 Task: Filter industry by Professional Services.
Action: Mouse moved to (308, 76)
Screenshot: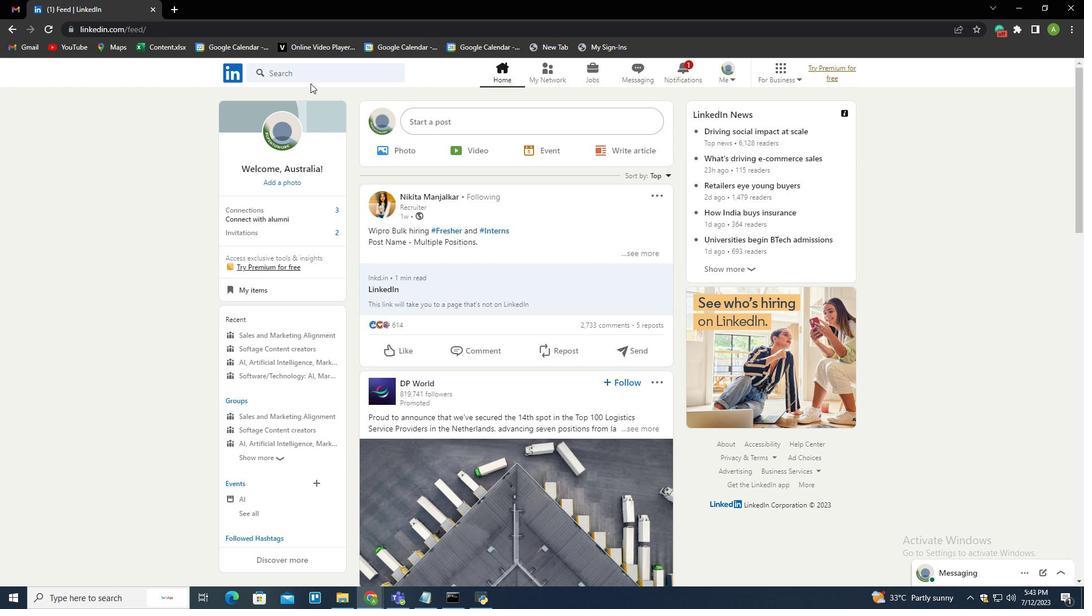 
Action: Mouse pressed left at (308, 76)
Screenshot: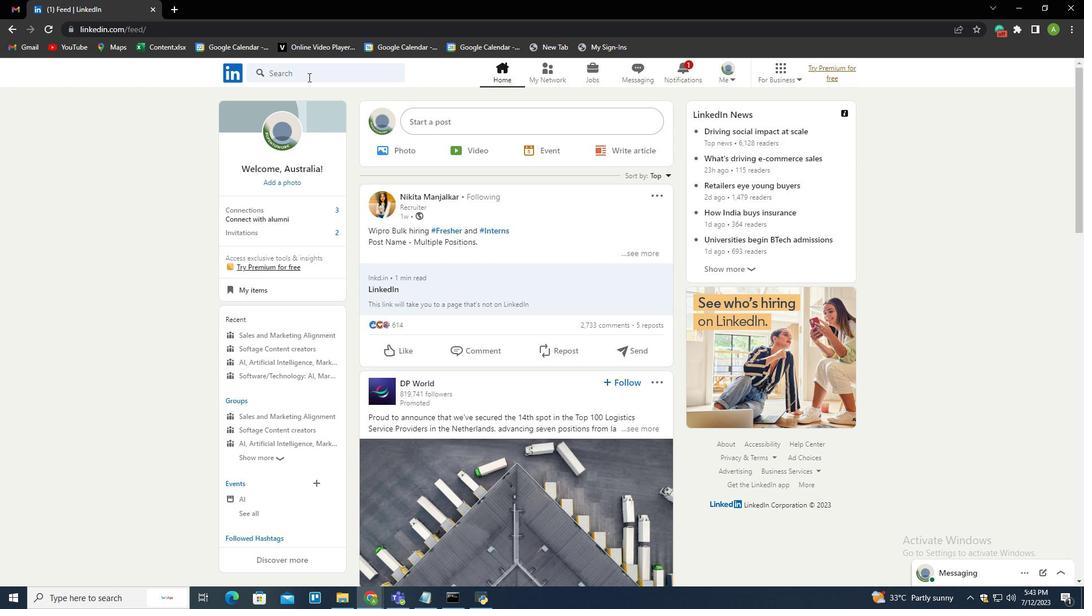 
Action: Mouse moved to (288, 167)
Screenshot: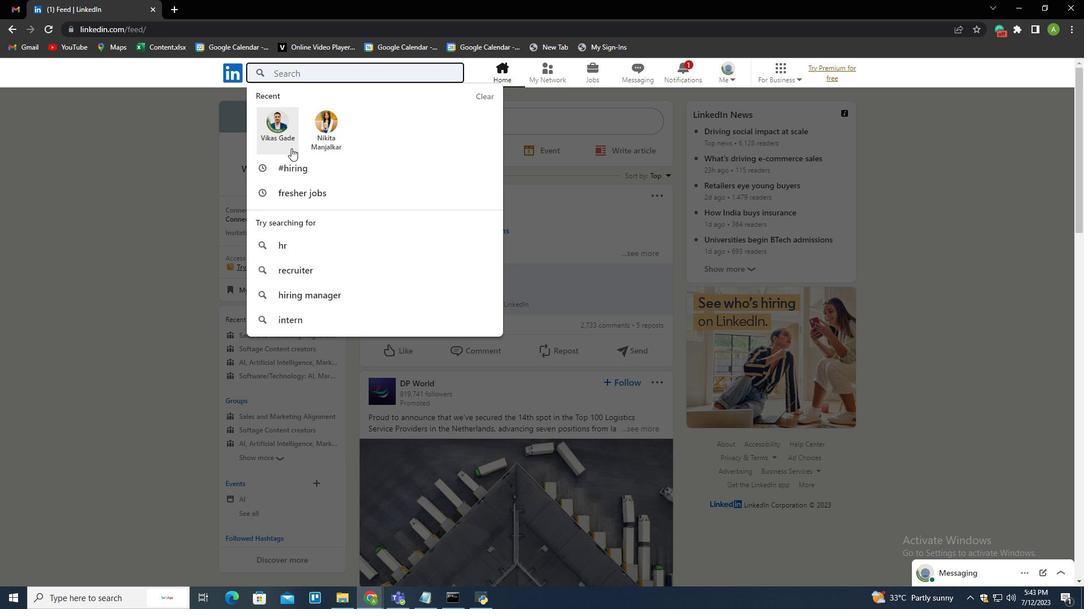 
Action: Mouse pressed left at (288, 167)
Screenshot: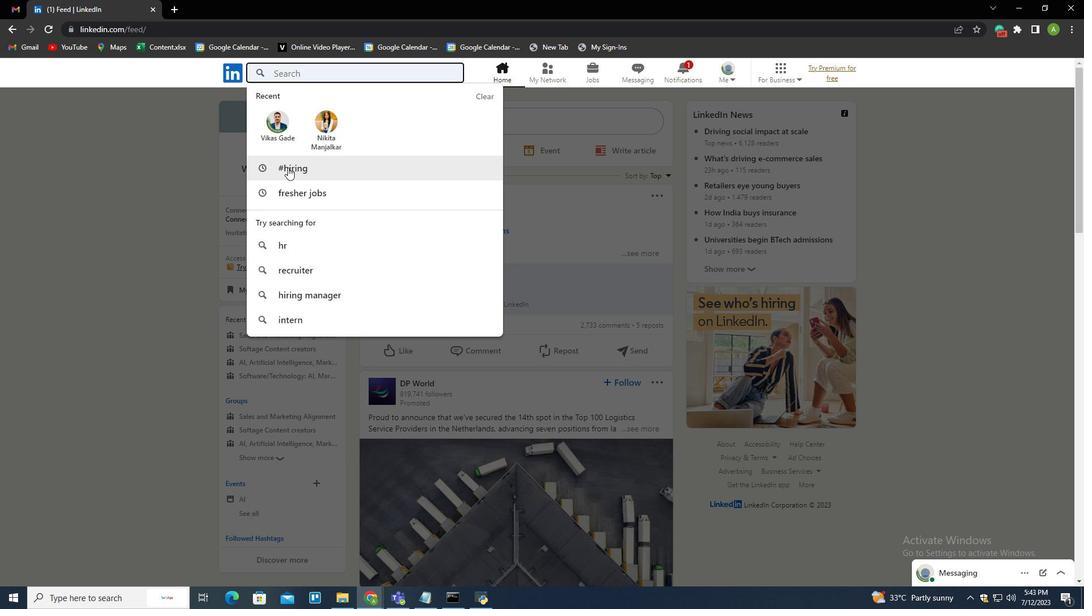
Action: Mouse moved to (325, 105)
Screenshot: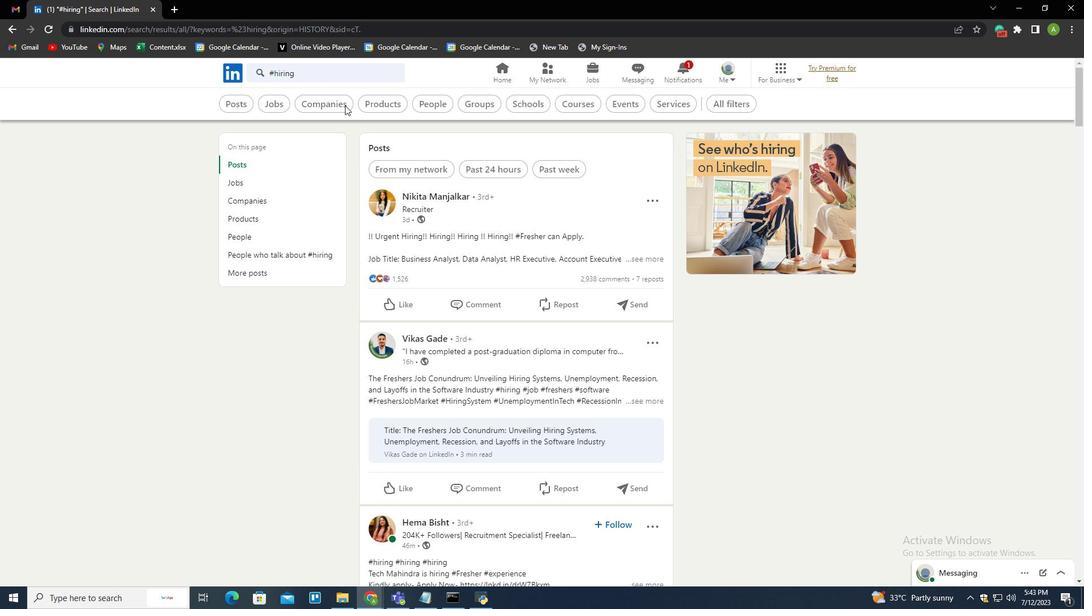 
Action: Mouse pressed left at (325, 105)
Screenshot: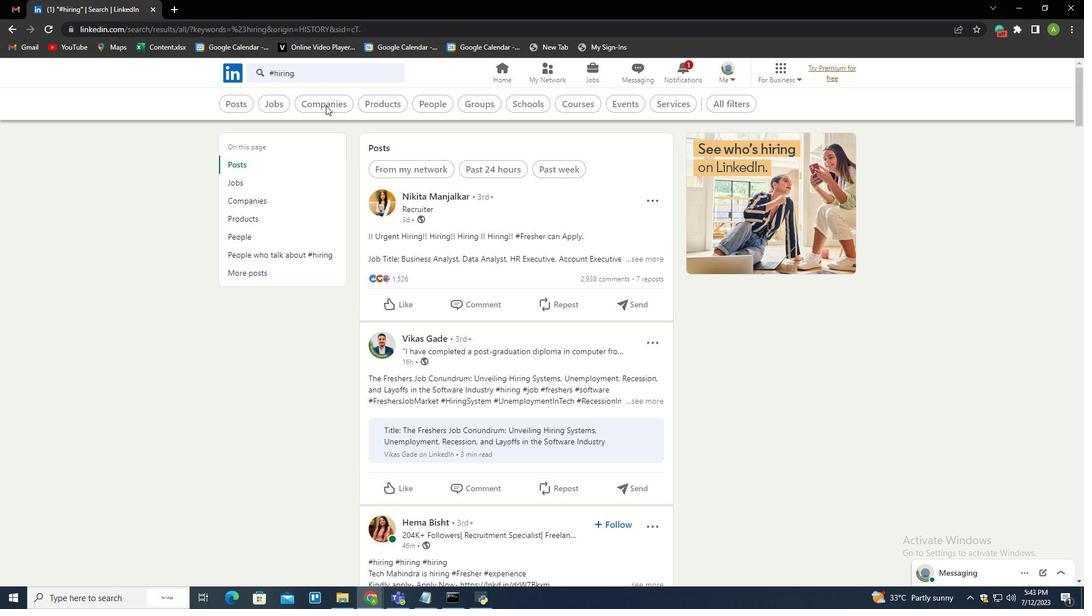 
Action: Mouse moved to (386, 105)
Screenshot: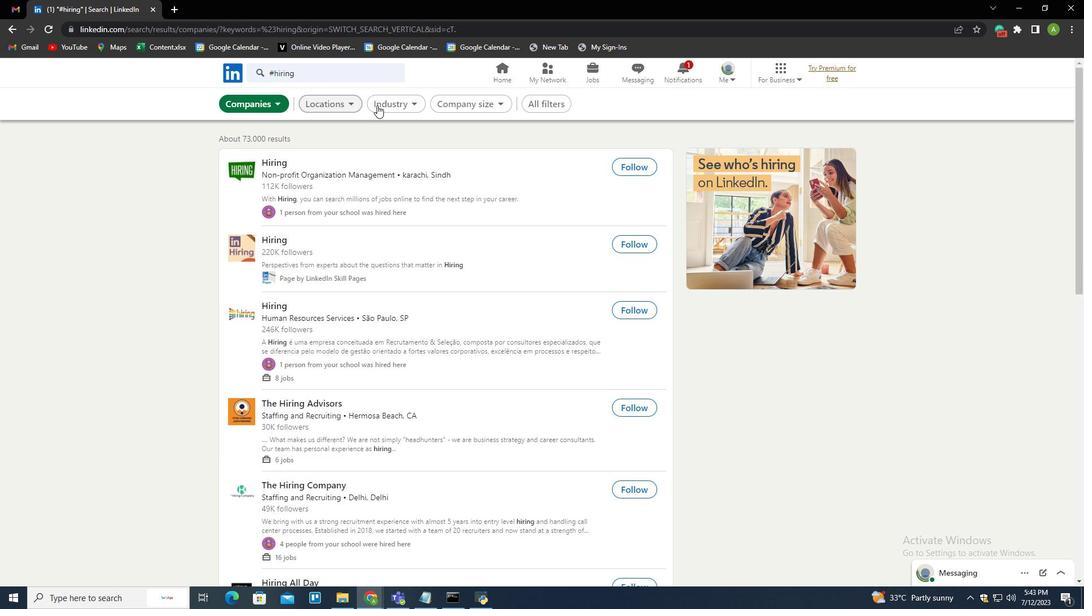 
Action: Mouse pressed left at (386, 105)
Screenshot: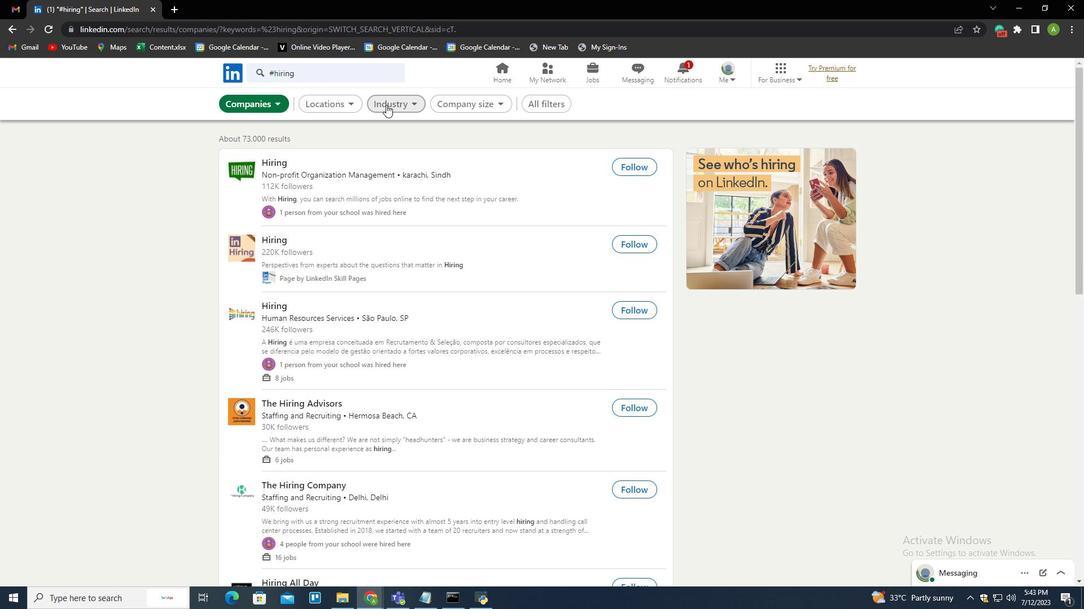 
Action: Mouse moved to (327, 211)
Screenshot: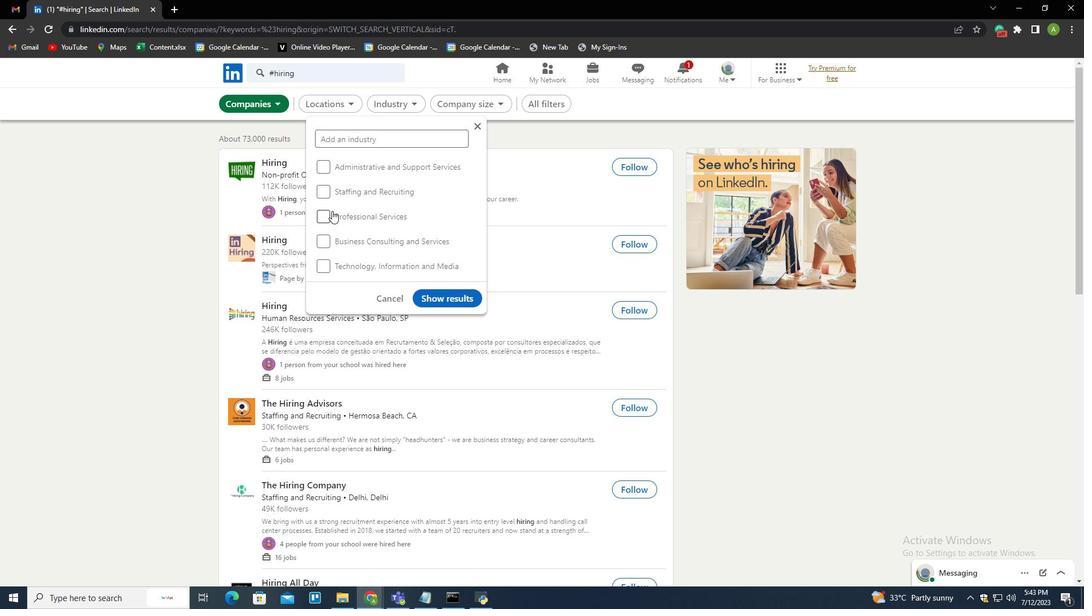 
Action: Mouse pressed left at (327, 211)
Screenshot: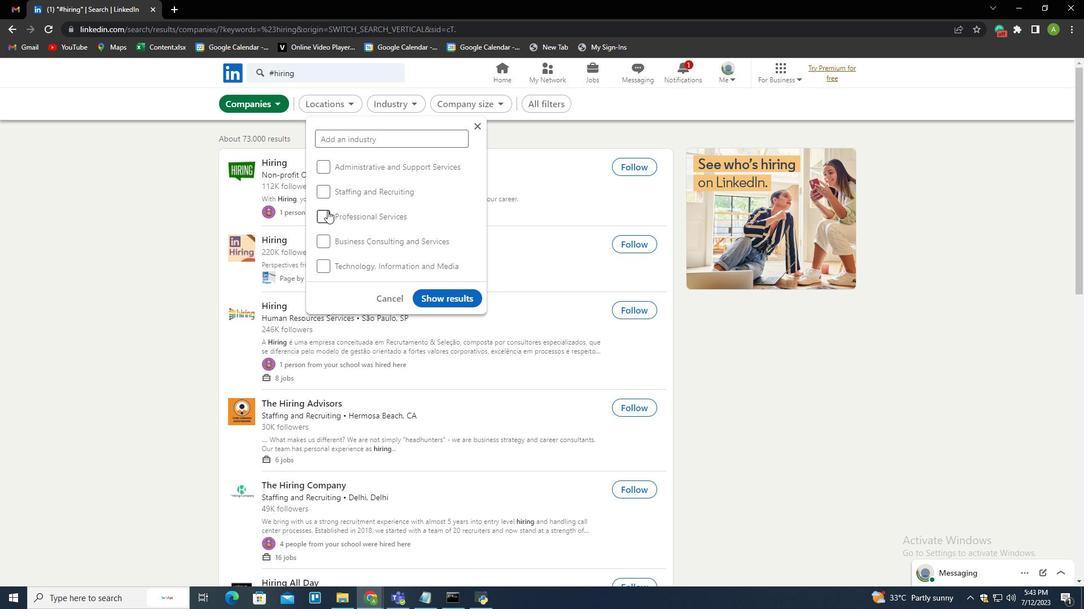 
Action: Mouse moved to (429, 298)
Screenshot: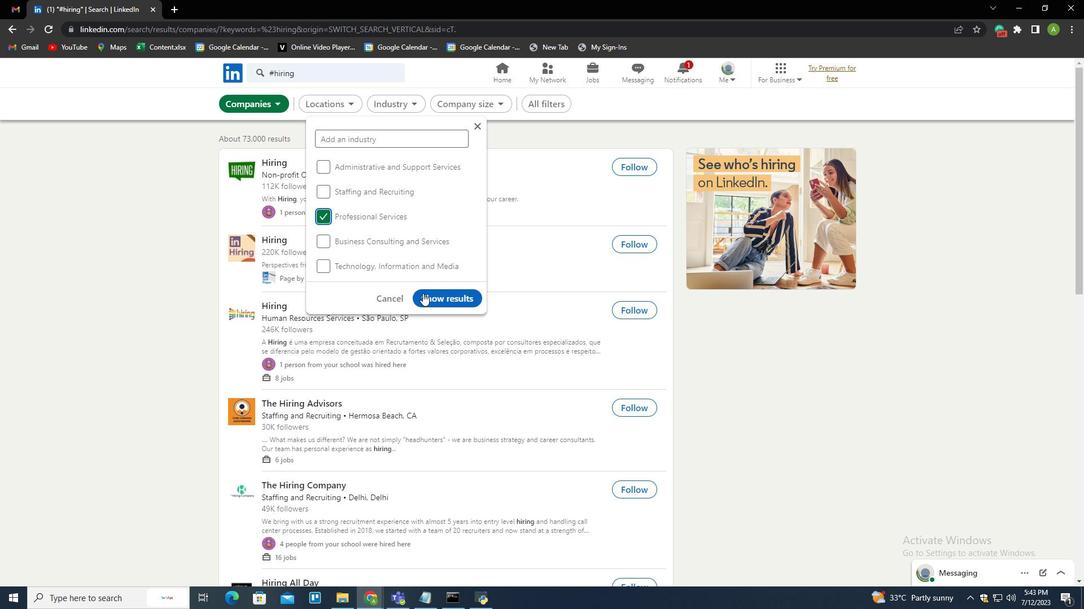 
Action: Mouse pressed left at (429, 298)
Screenshot: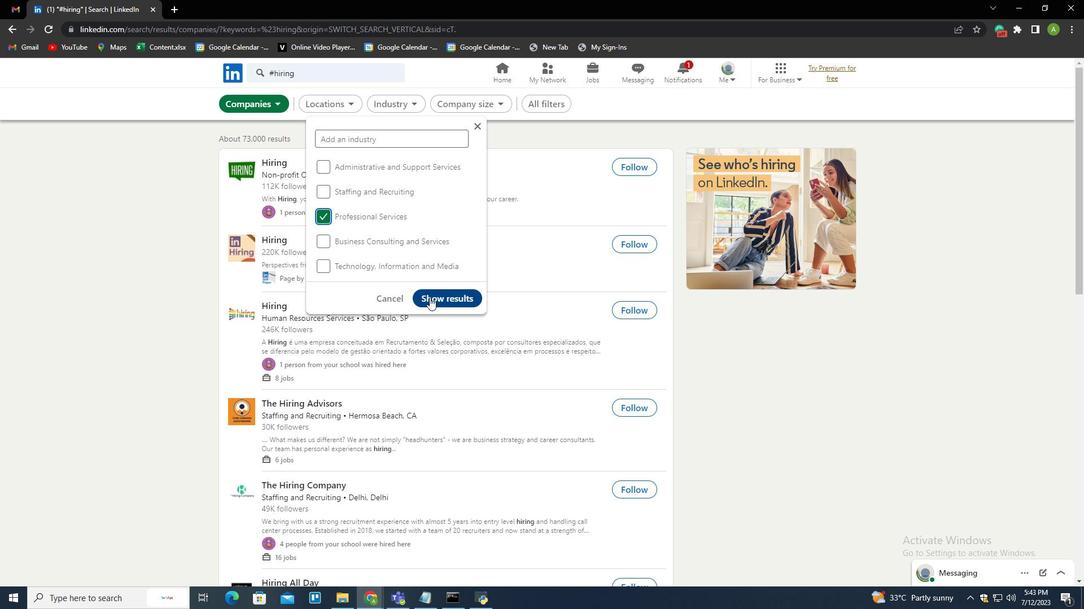 
